 Task: In new skill endorsements turn off In-app notifications.
Action: Mouse moved to (775, 61)
Screenshot: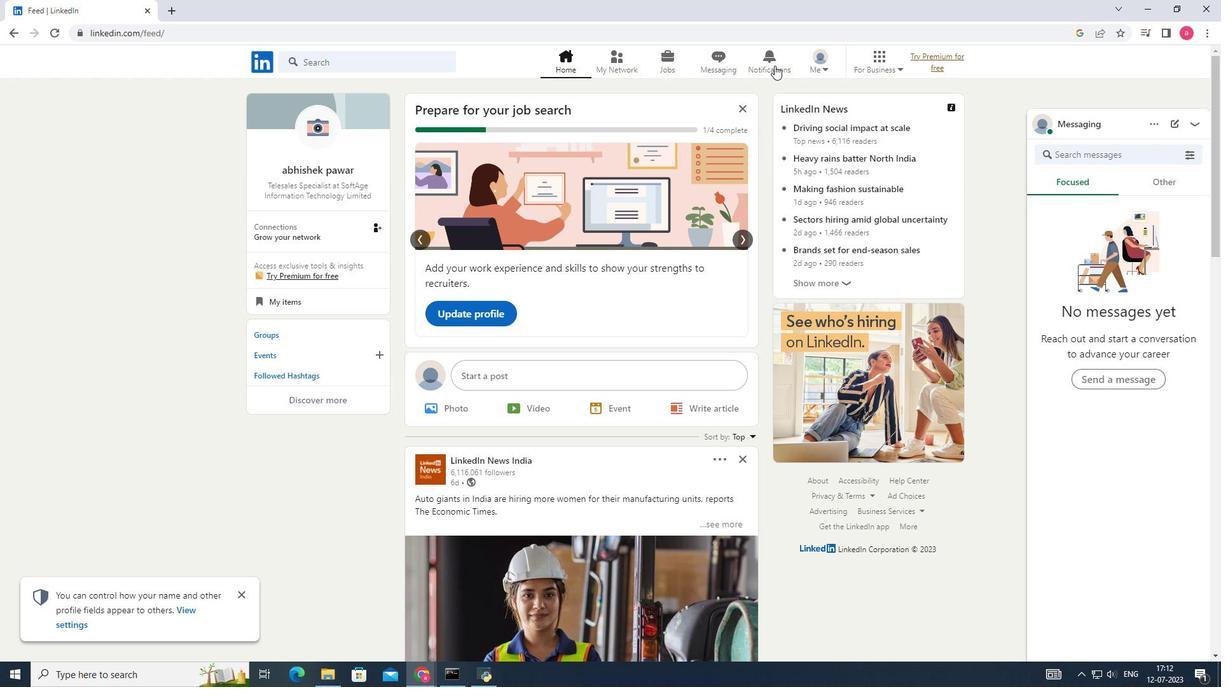 
Action: Mouse pressed left at (775, 61)
Screenshot: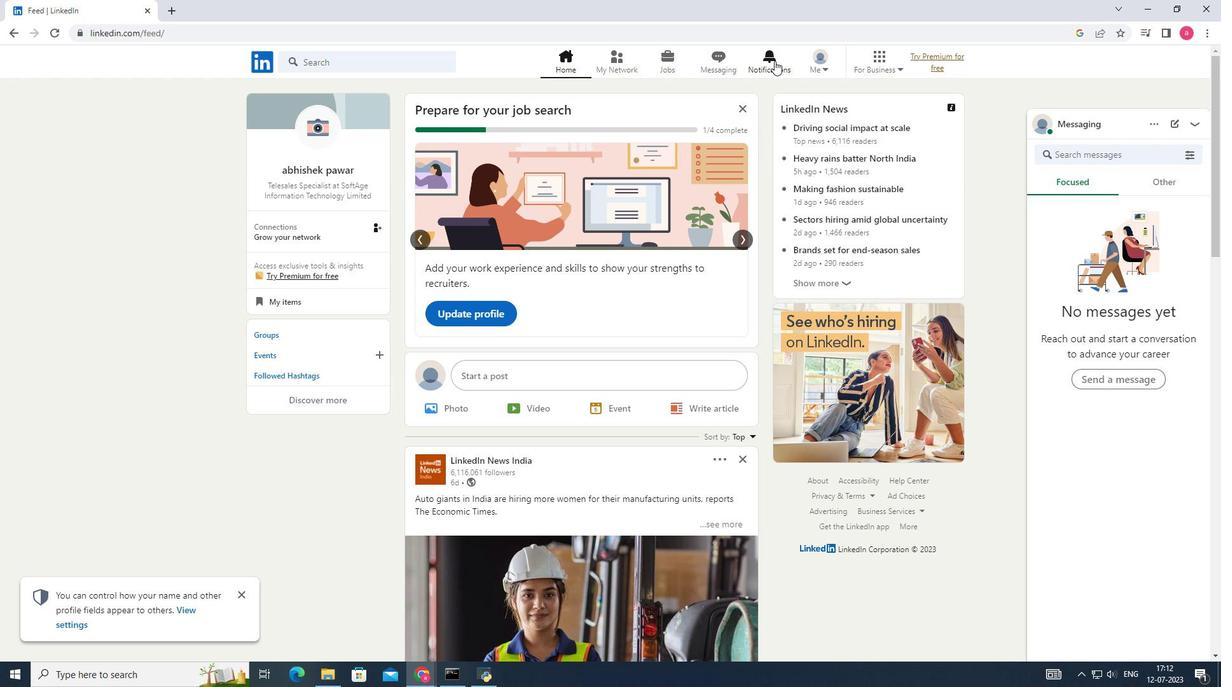 
Action: Mouse moved to (276, 145)
Screenshot: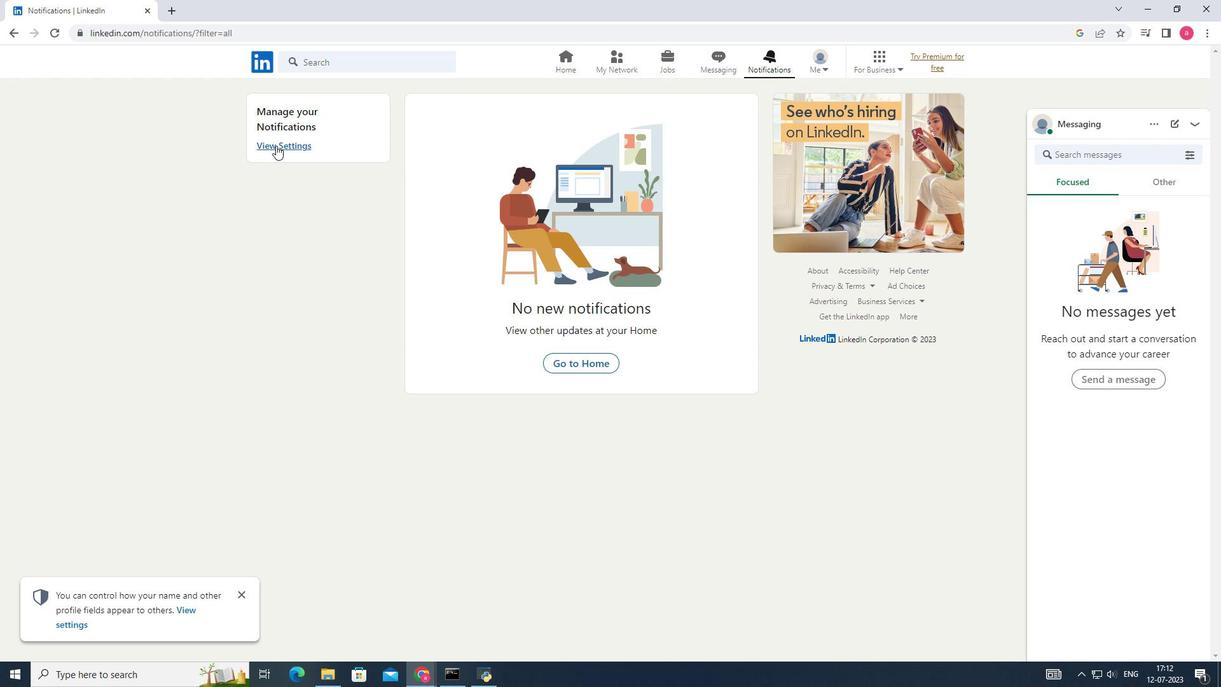 
Action: Mouse pressed left at (276, 145)
Screenshot: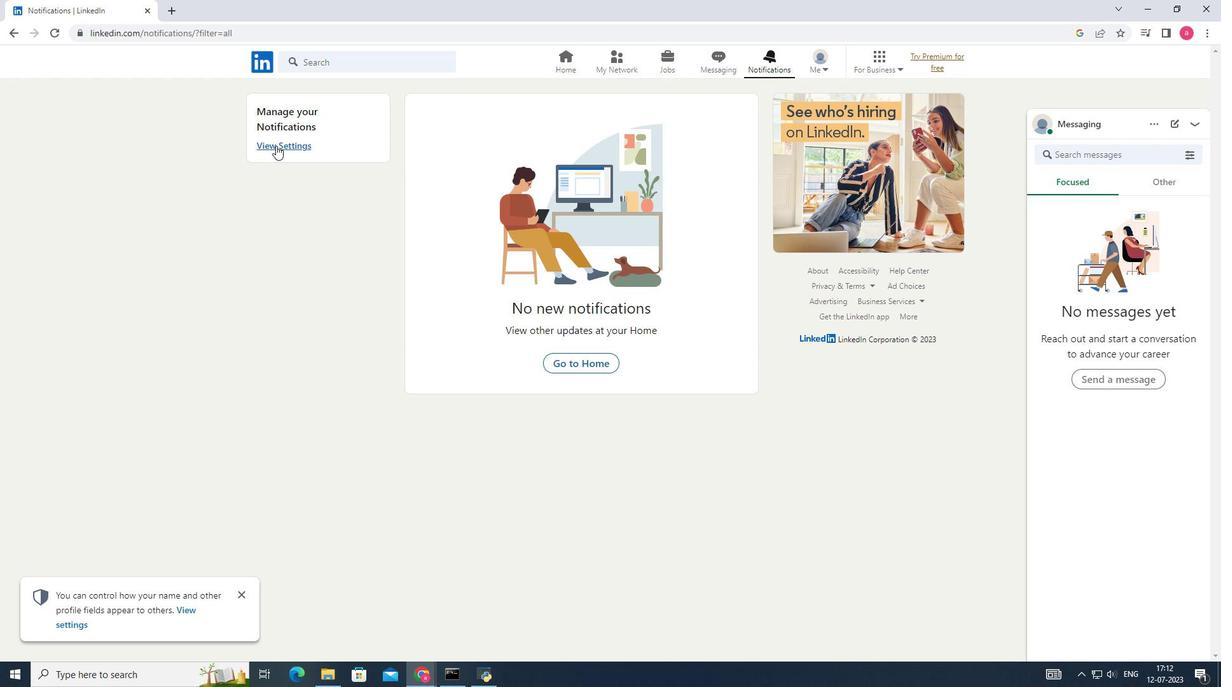 
Action: Mouse moved to (700, 493)
Screenshot: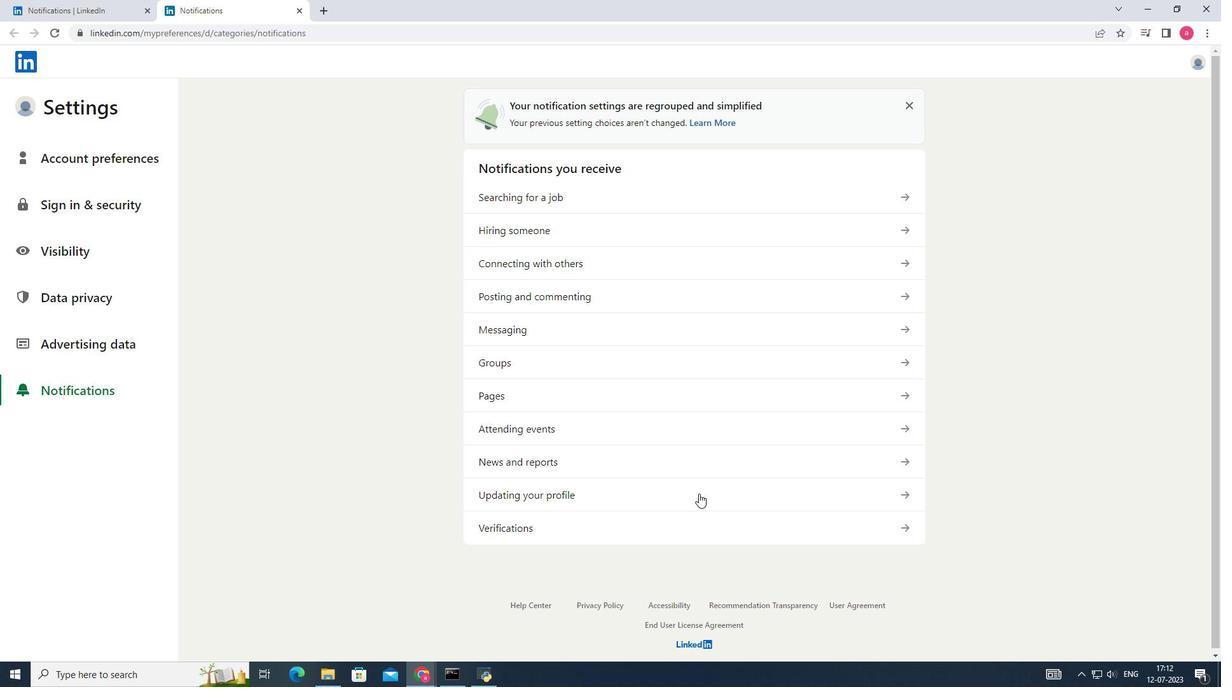 
Action: Mouse pressed left at (700, 493)
Screenshot: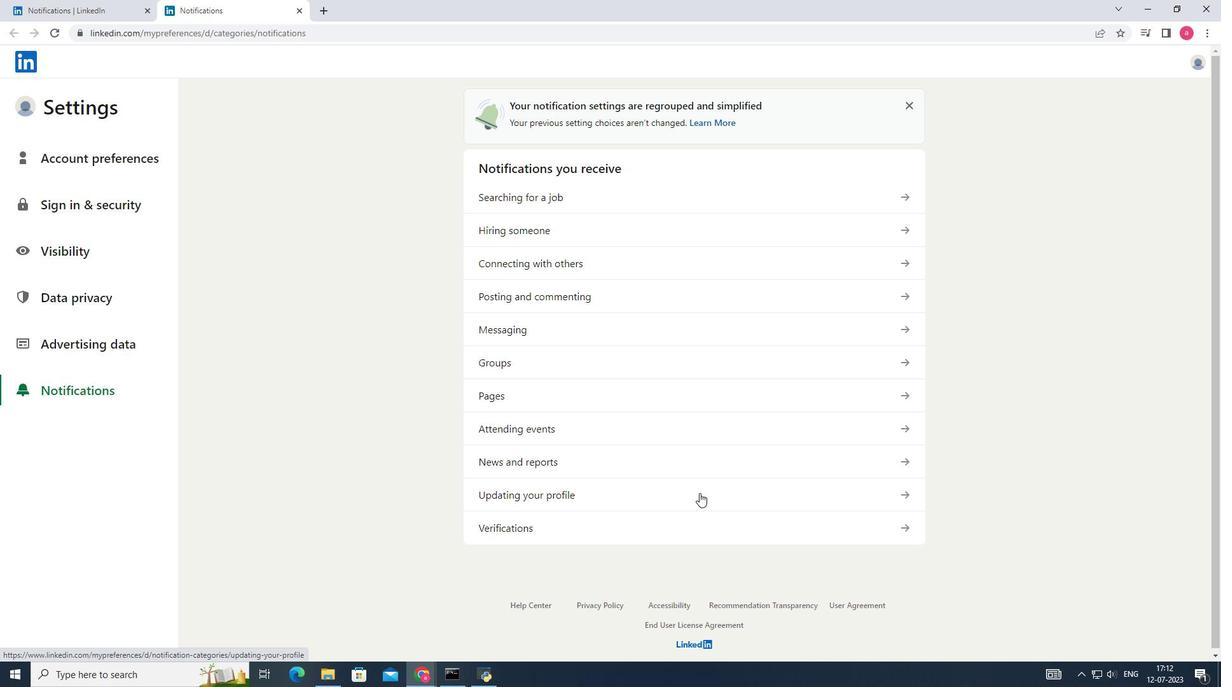 
Action: Mouse moved to (648, 229)
Screenshot: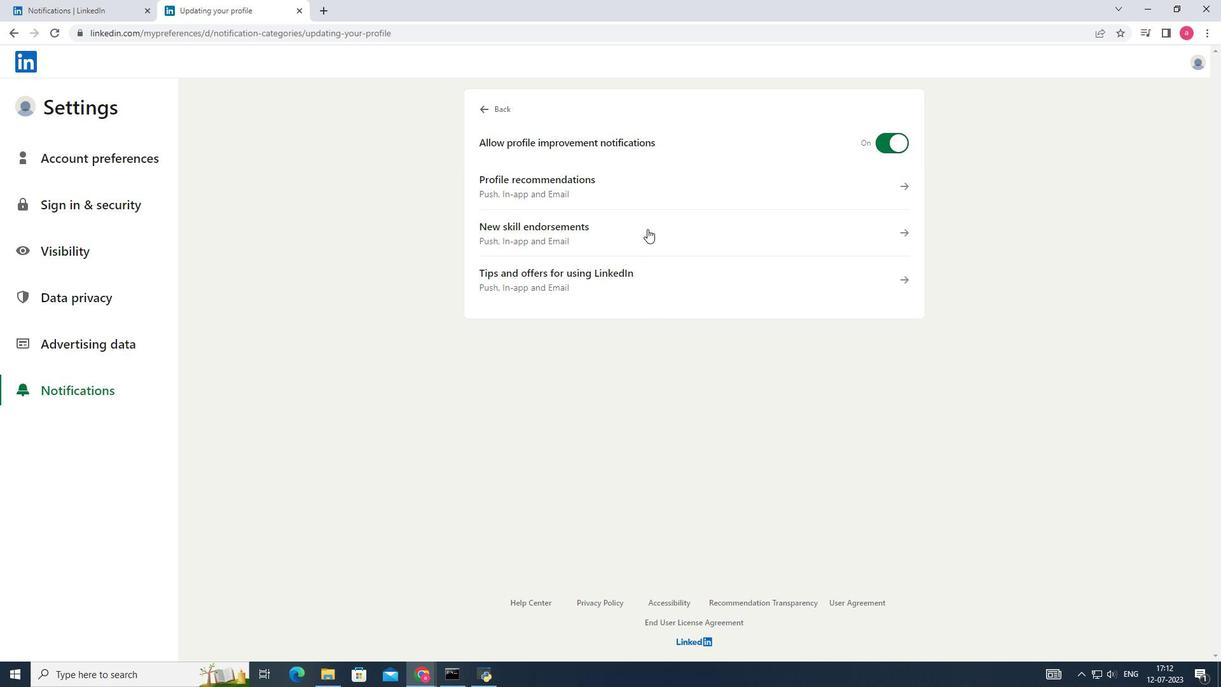
Action: Mouse pressed left at (648, 229)
Screenshot: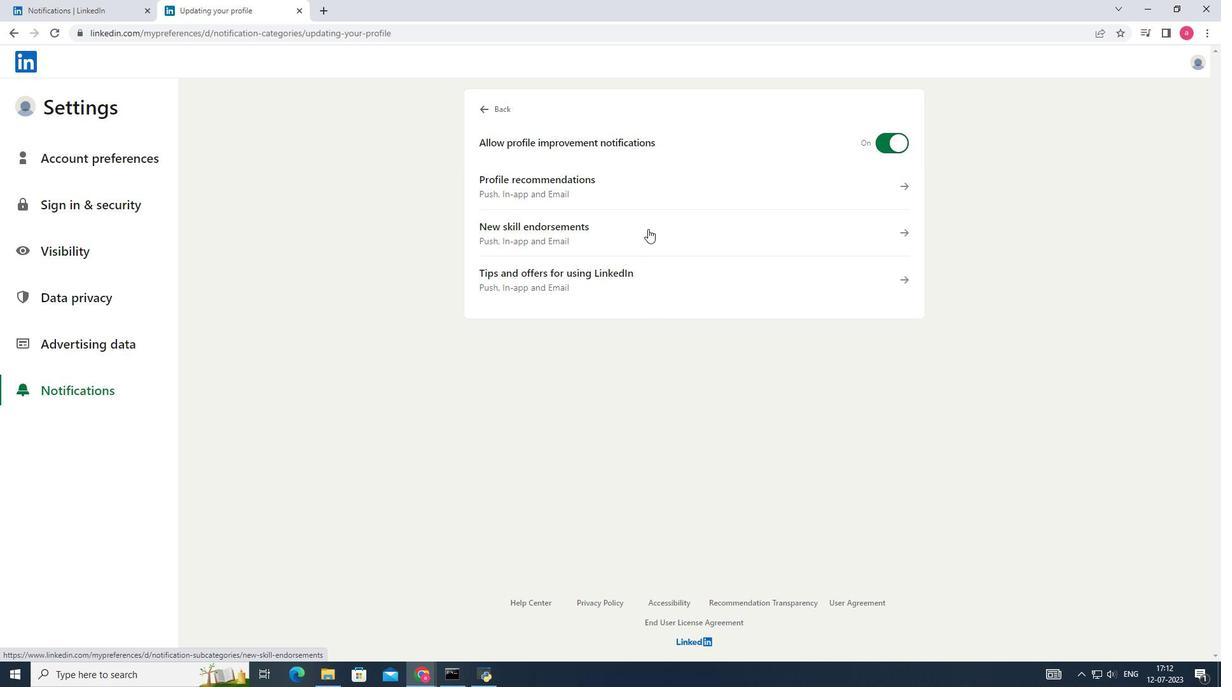 
Action: Mouse moved to (897, 212)
Screenshot: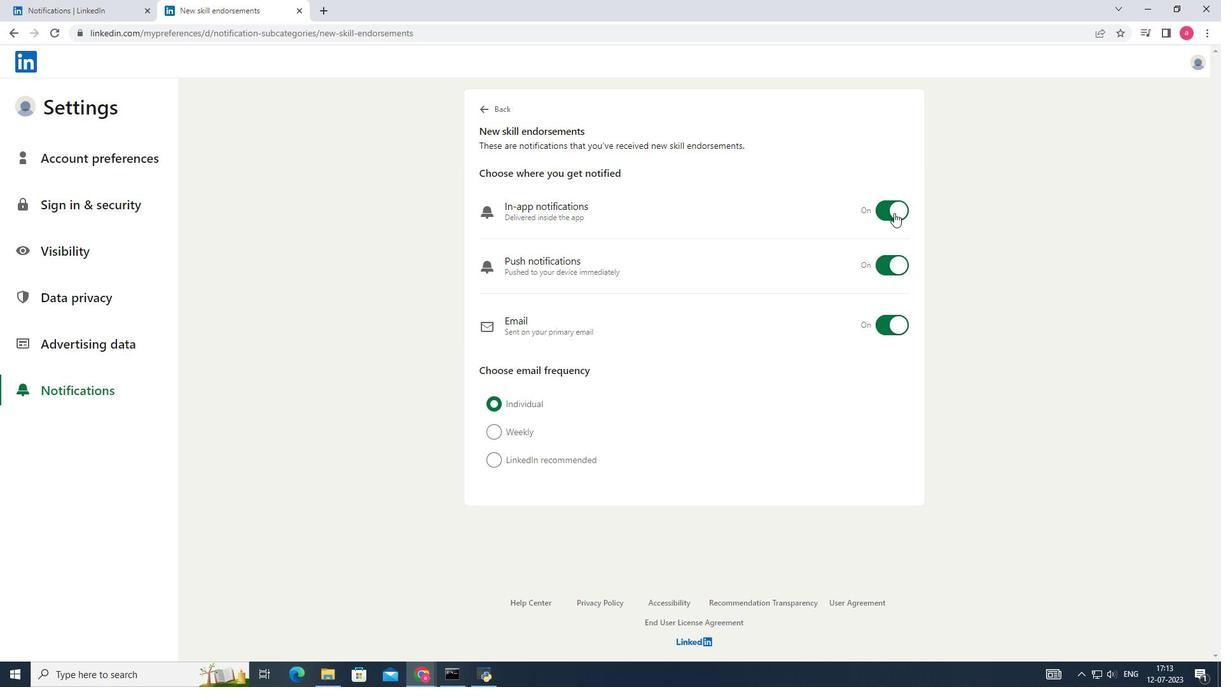
Action: Mouse pressed left at (897, 212)
Screenshot: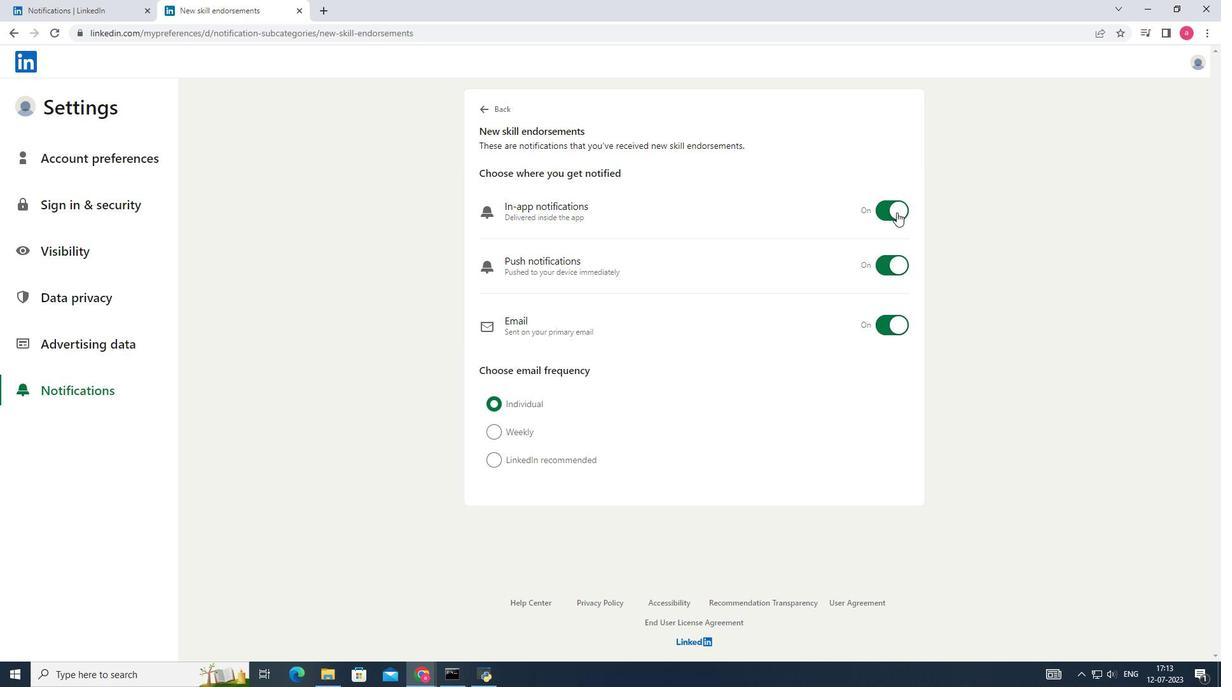 
Action: Mouse moved to (1031, 252)
Screenshot: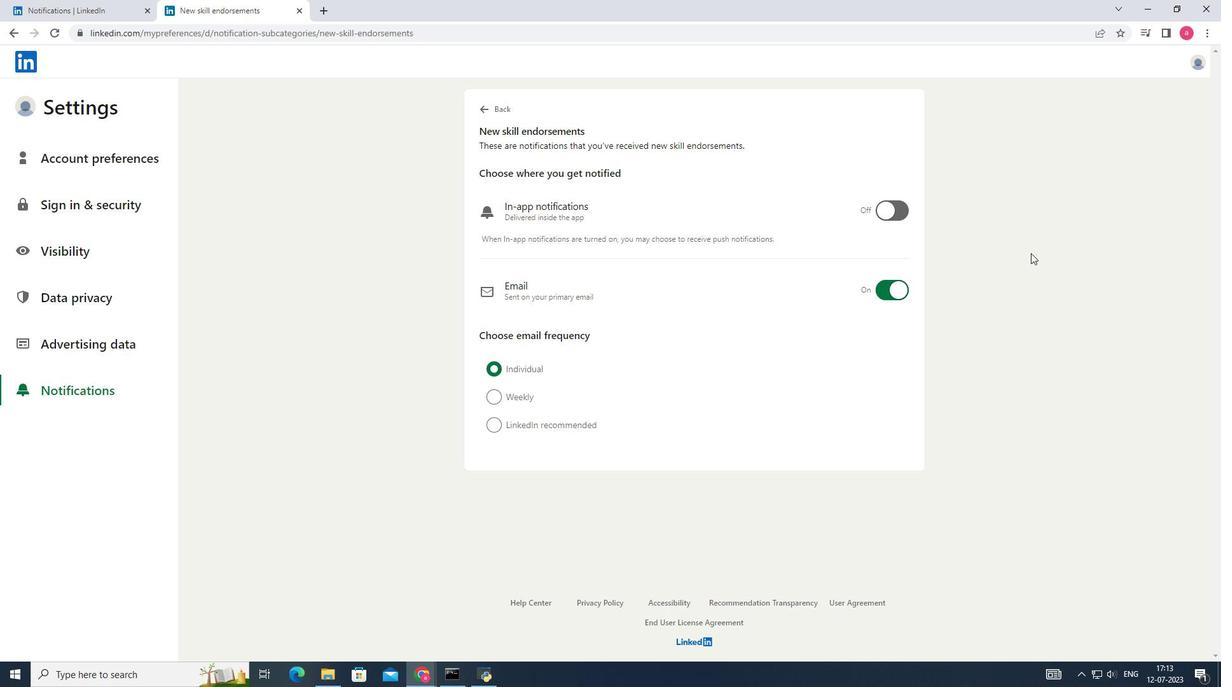 
